 Task: Add a condition where "Channel Is X Corp direct message" in pending tickets.
Action: Mouse moved to (97, 365)
Screenshot: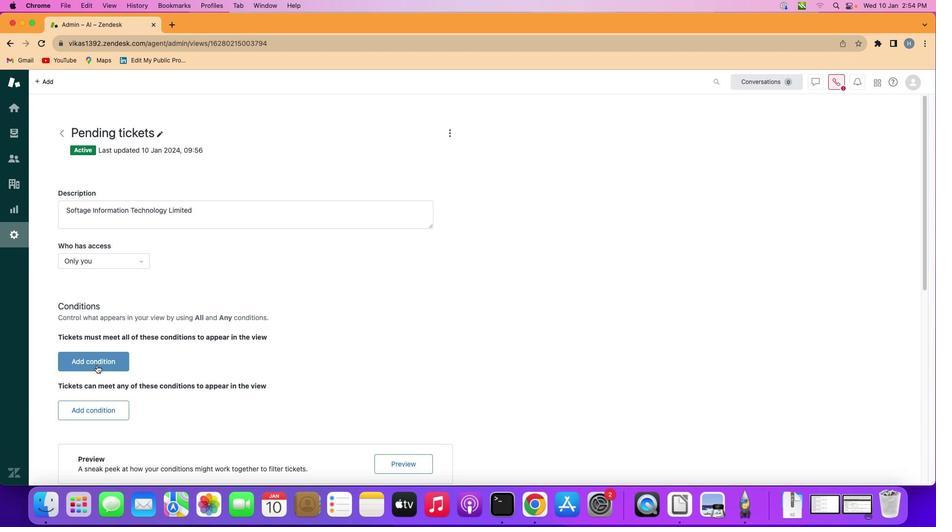 
Action: Mouse pressed left at (97, 365)
Screenshot: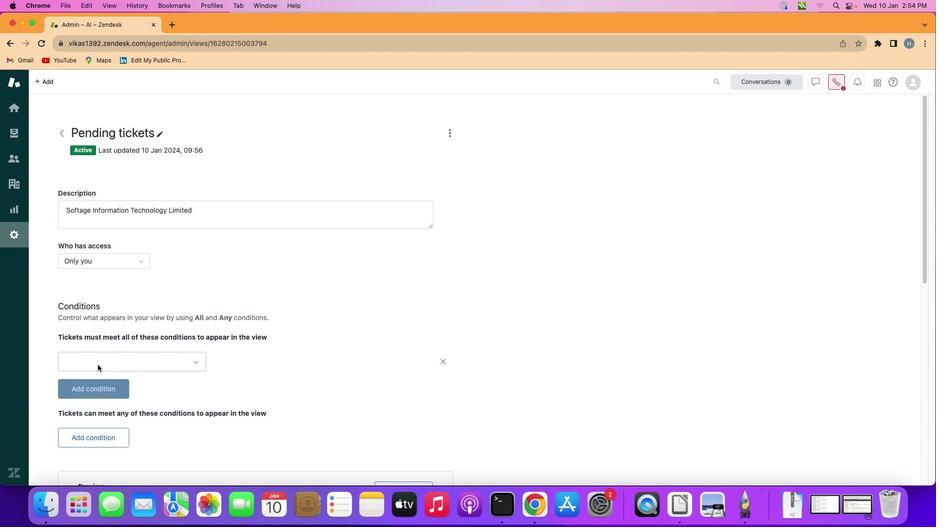 
Action: Mouse moved to (133, 358)
Screenshot: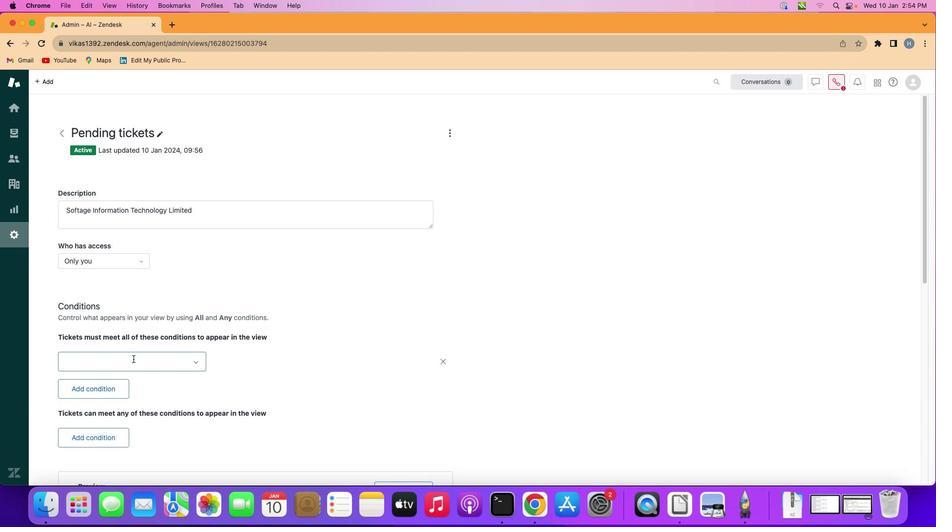 
Action: Mouse pressed left at (133, 358)
Screenshot: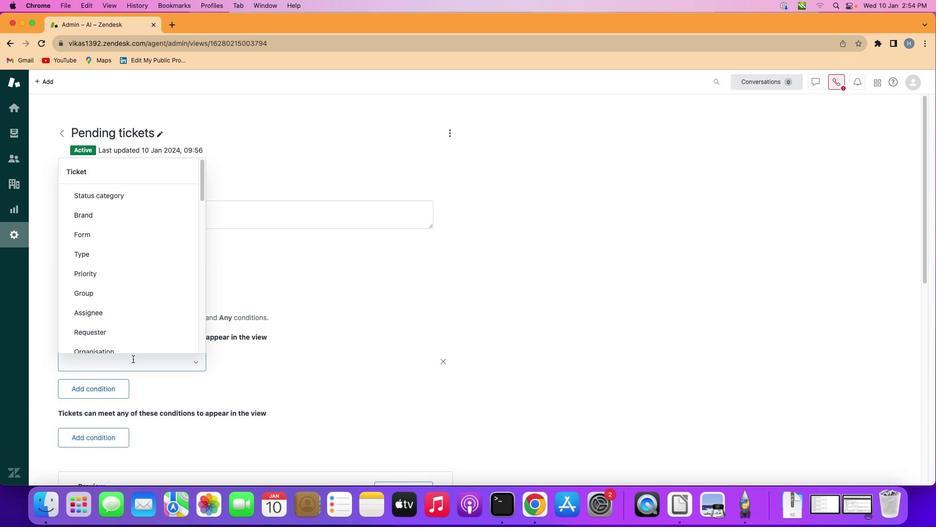 
Action: Mouse moved to (141, 263)
Screenshot: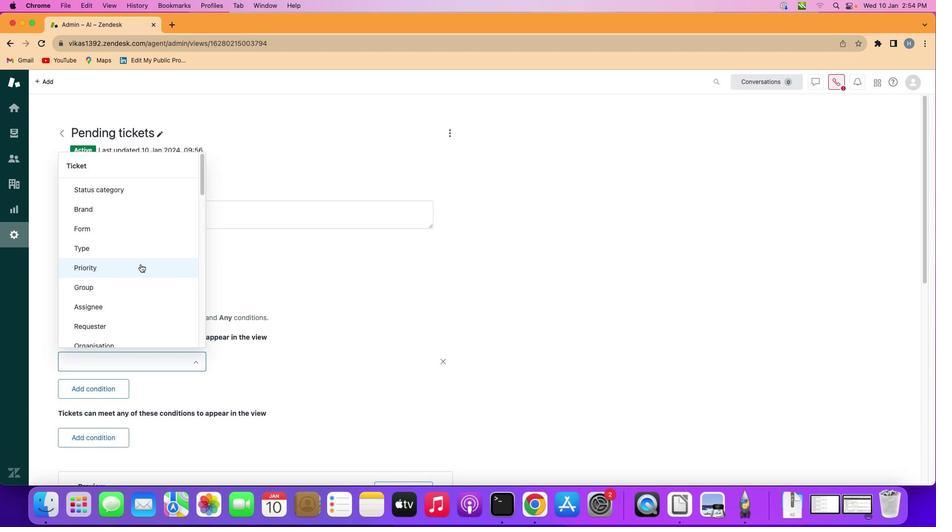 
Action: Mouse scrolled (141, 263) with delta (0, 0)
Screenshot: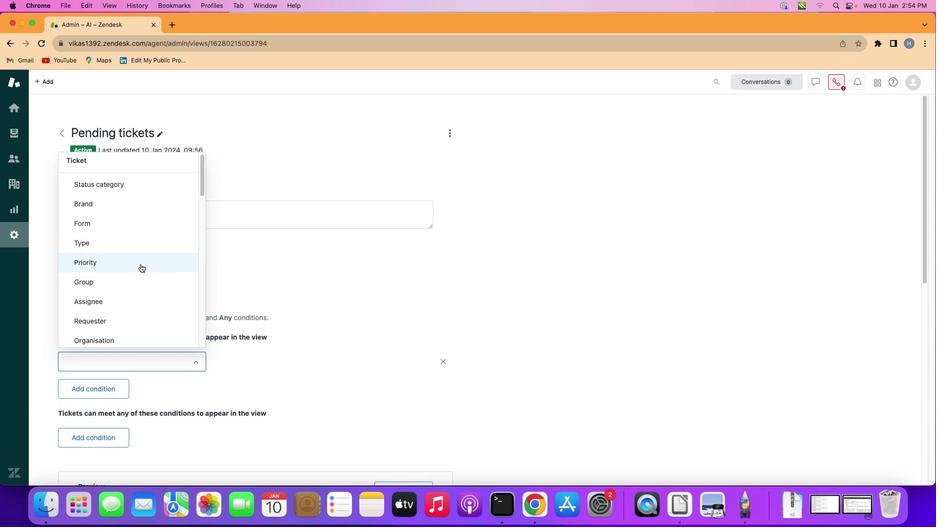 
Action: Mouse scrolled (141, 263) with delta (0, 0)
Screenshot: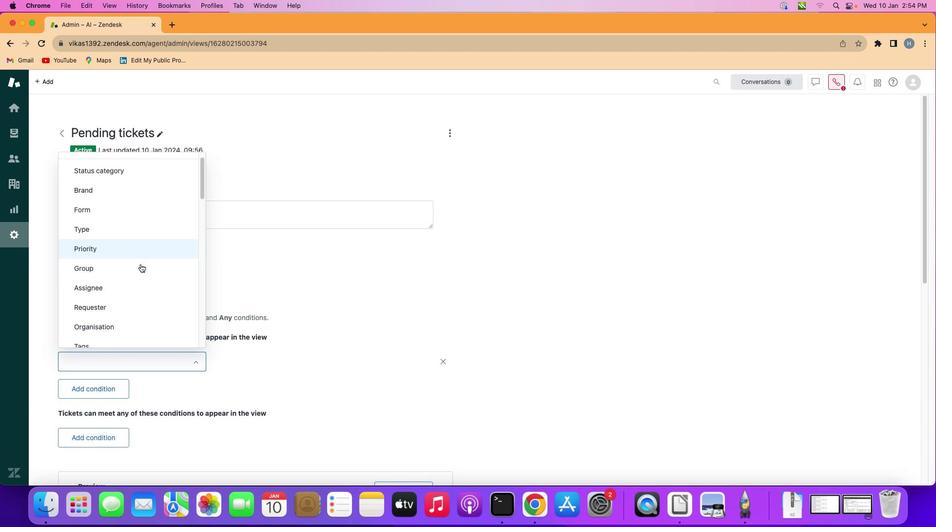 
Action: Mouse scrolled (141, 263) with delta (0, 0)
Screenshot: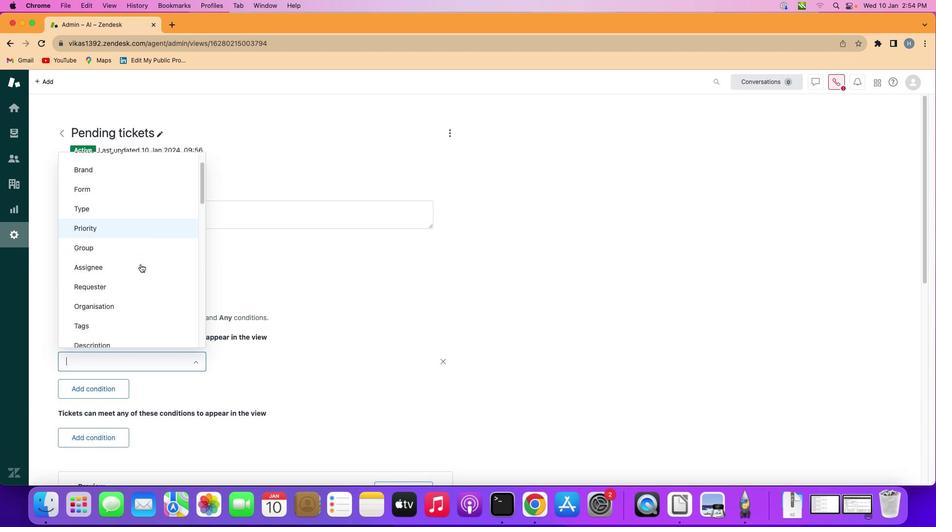 
Action: Mouse scrolled (141, 263) with delta (0, 0)
Screenshot: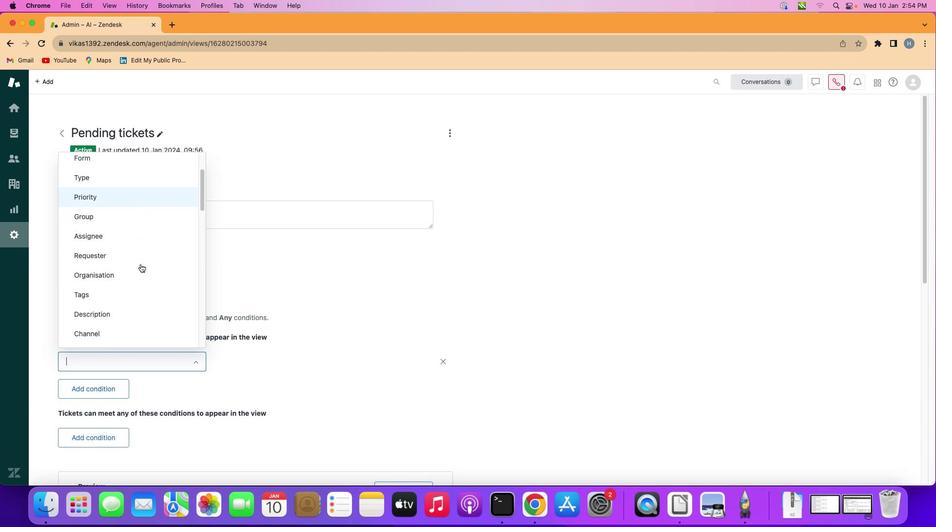 
Action: Mouse scrolled (141, 263) with delta (0, 0)
Screenshot: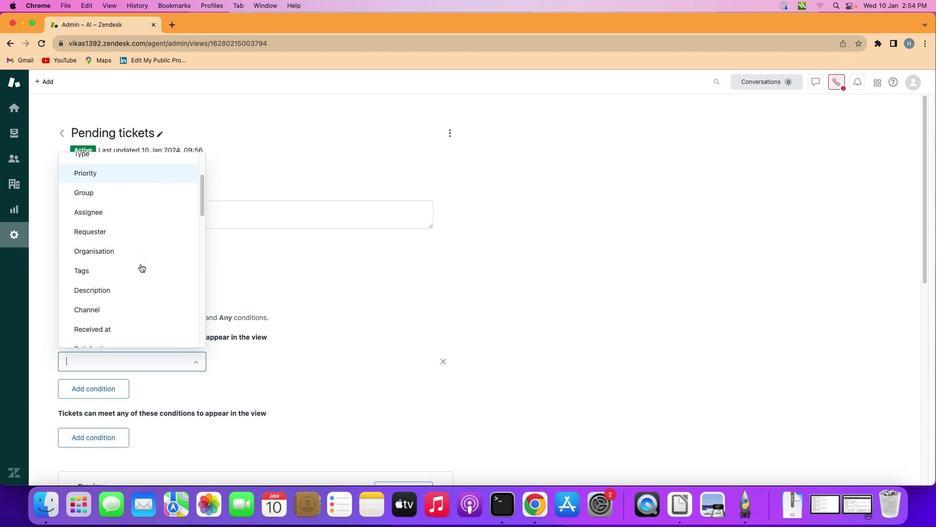 
Action: Mouse moved to (141, 263)
Screenshot: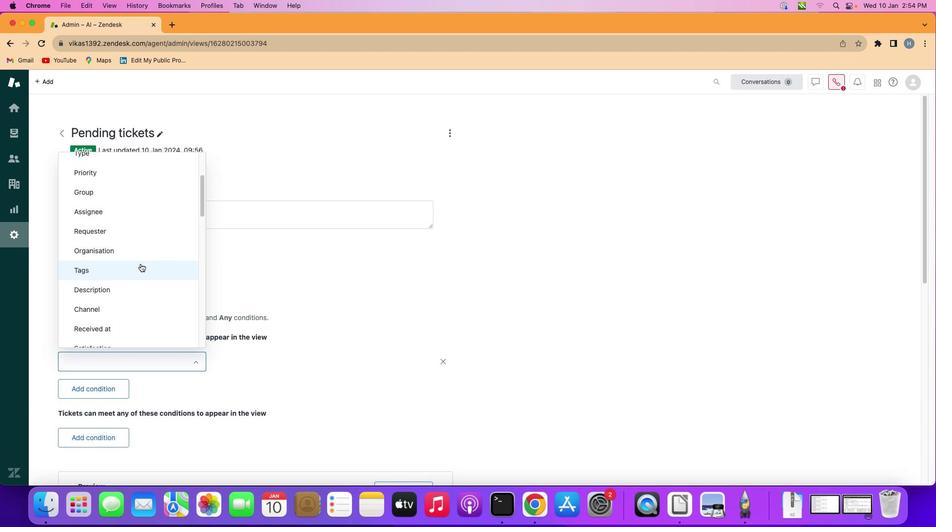 
Action: Mouse scrolled (141, 263) with delta (0, 0)
Screenshot: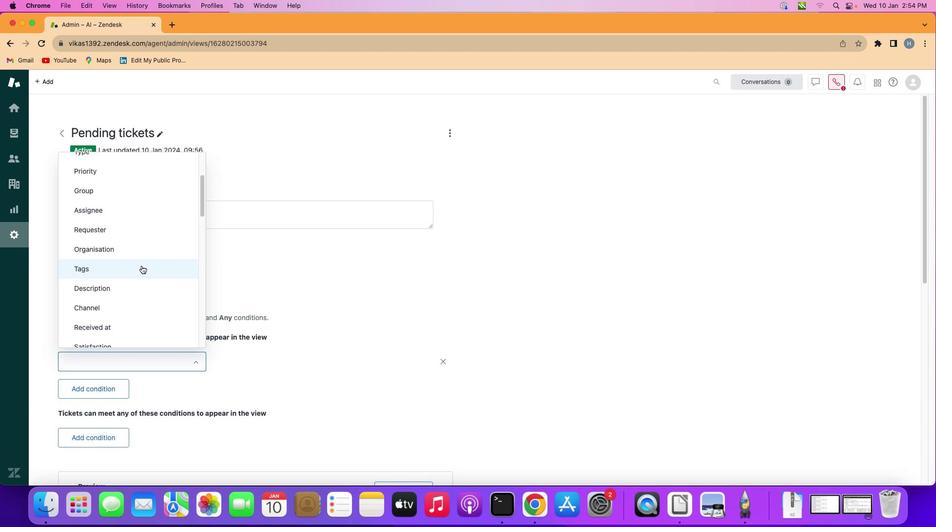 
Action: Mouse scrolled (141, 263) with delta (0, 0)
Screenshot: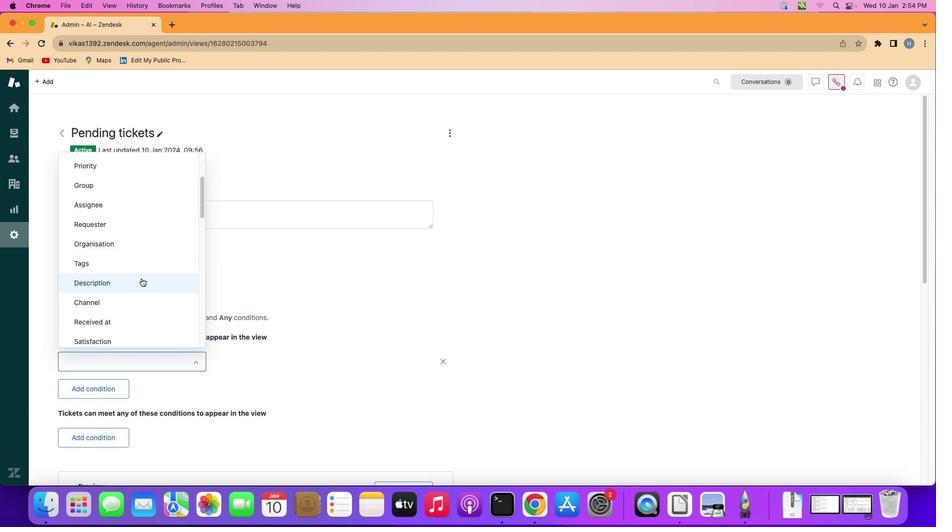 
Action: Mouse moved to (128, 299)
Screenshot: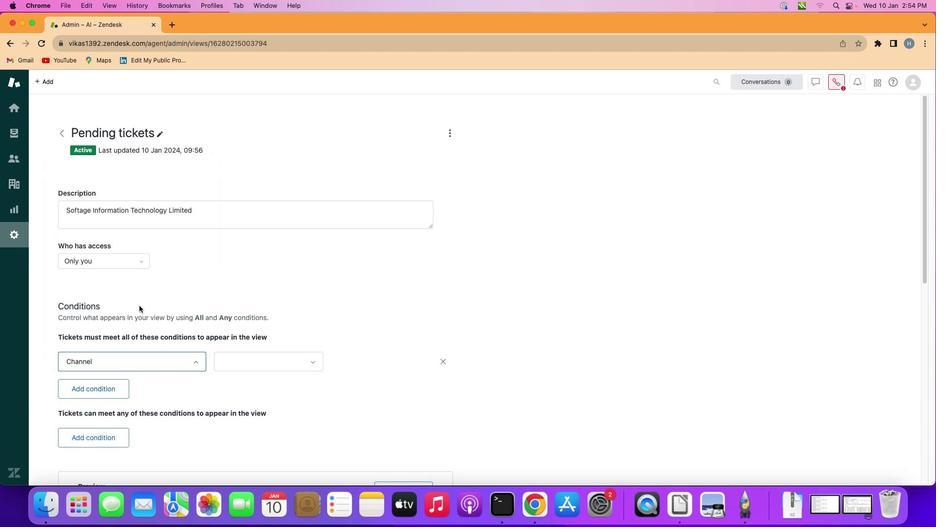 
Action: Mouse pressed left at (128, 299)
Screenshot: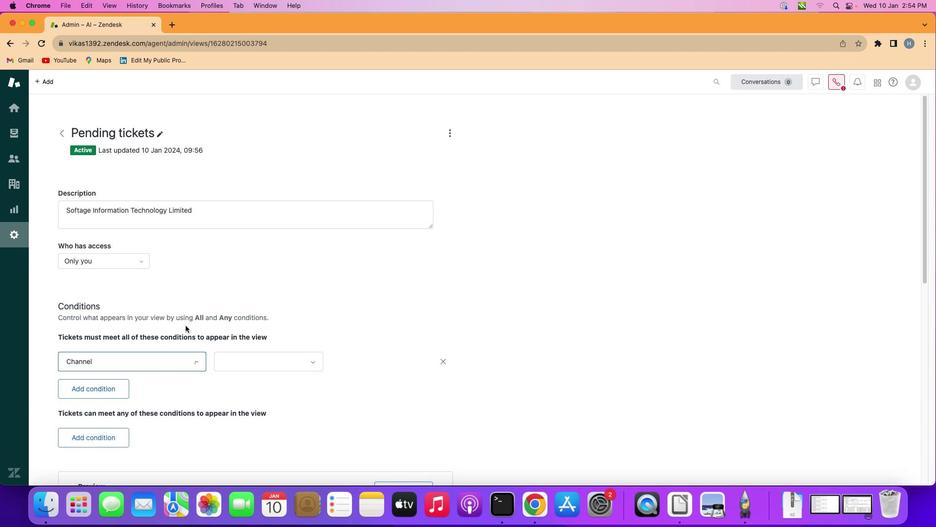 
Action: Mouse moved to (265, 354)
Screenshot: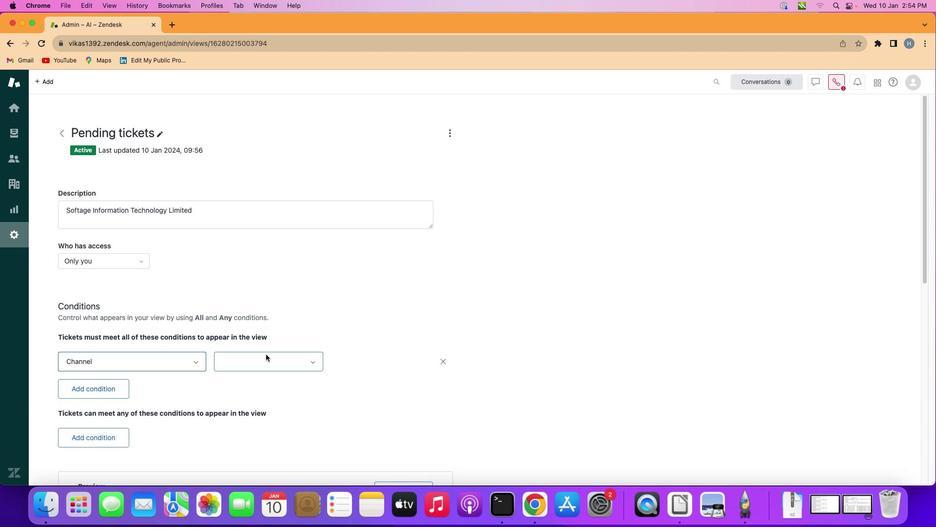 
Action: Mouse pressed left at (265, 354)
Screenshot: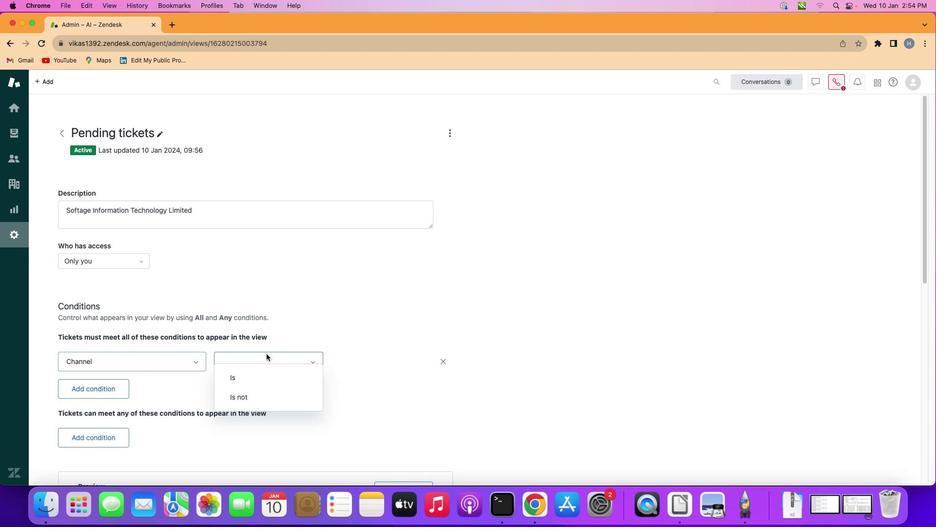 
Action: Mouse moved to (260, 382)
Screenshot: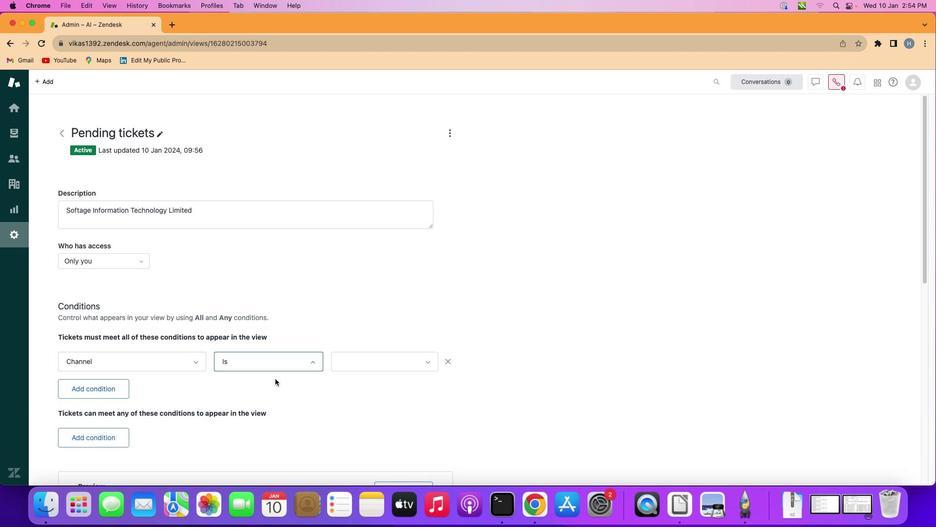 
Action: Mouse pressed left at (260, 382)
Screenshot: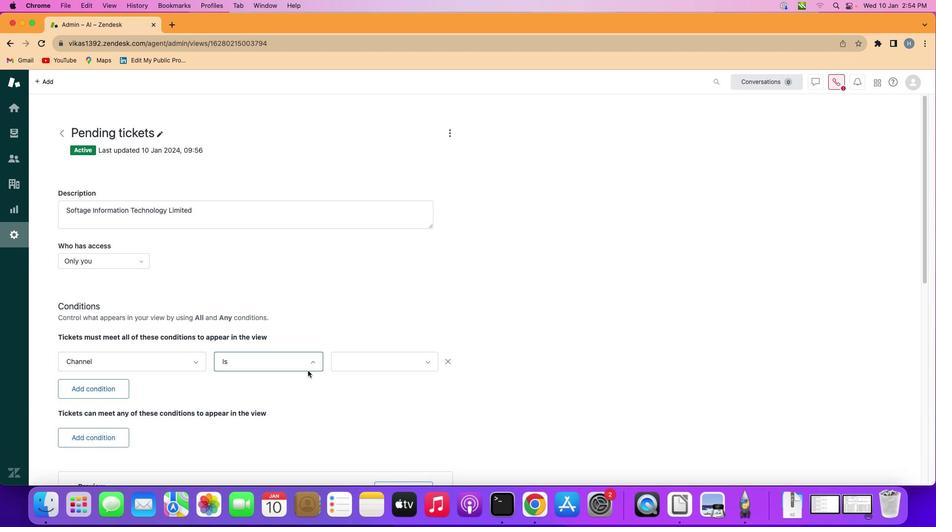 
Action: Mouse moved to (383, 352)
Screenshot: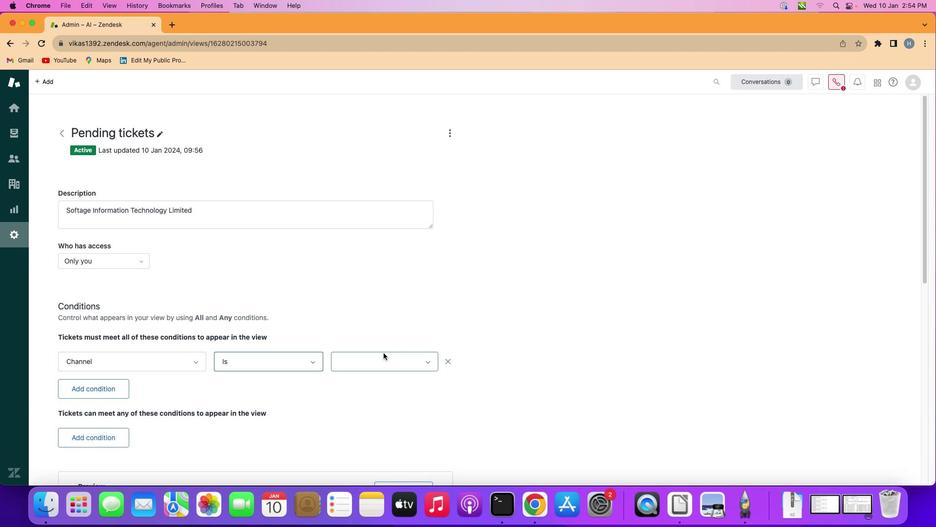 
Action: Mouse pressed left at (383, 352)
Screenshot: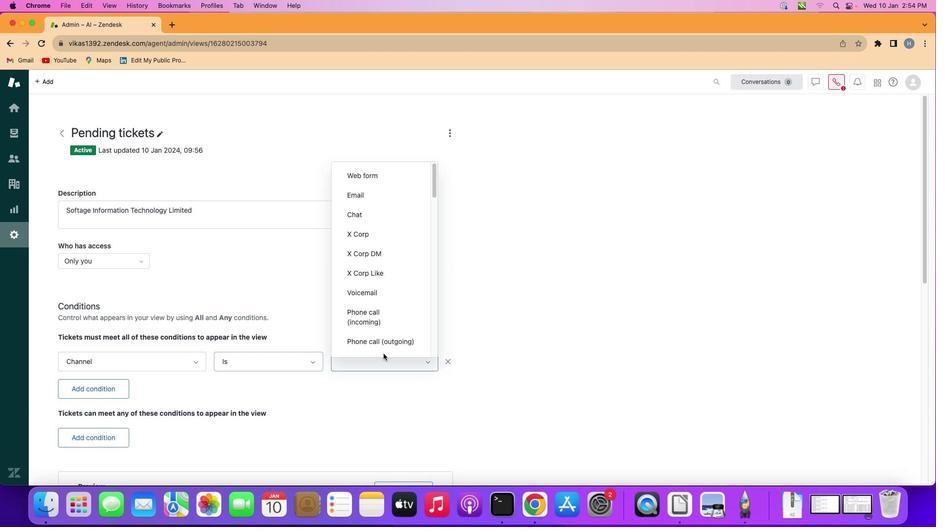 
Action: Mouse moved to (379, 239)
Screenshot: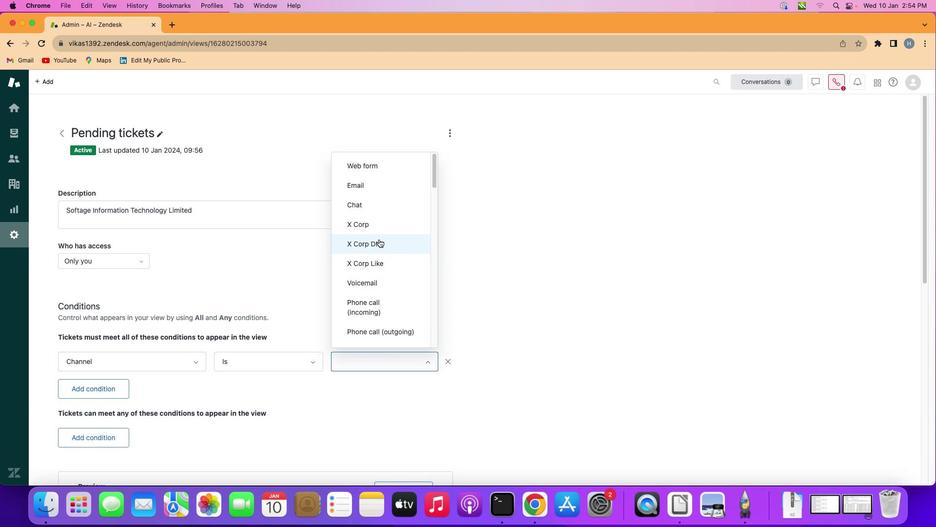 
Action: Mouse scrolled (379, 239) with delta (0, 0)
Screenshot: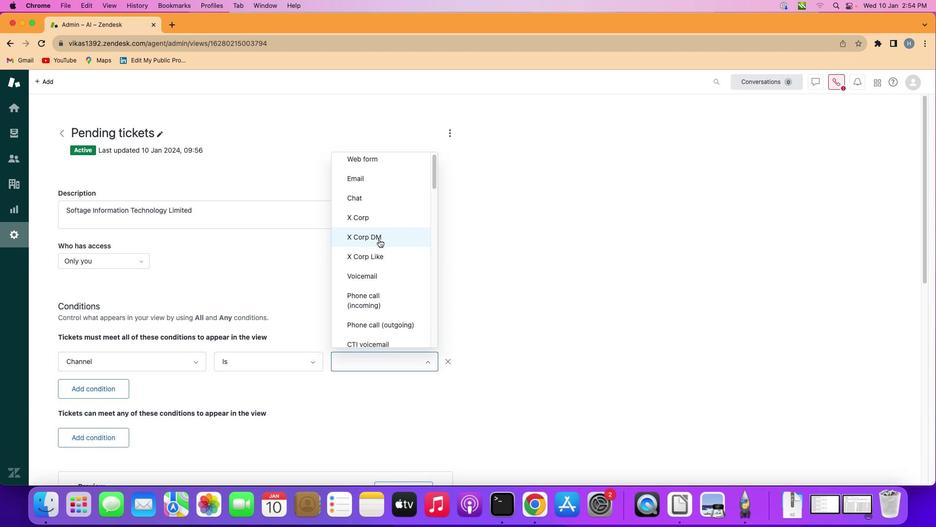 
Action: Mouse scrolled (379, 239) with delta (0, 0)
Screenshot: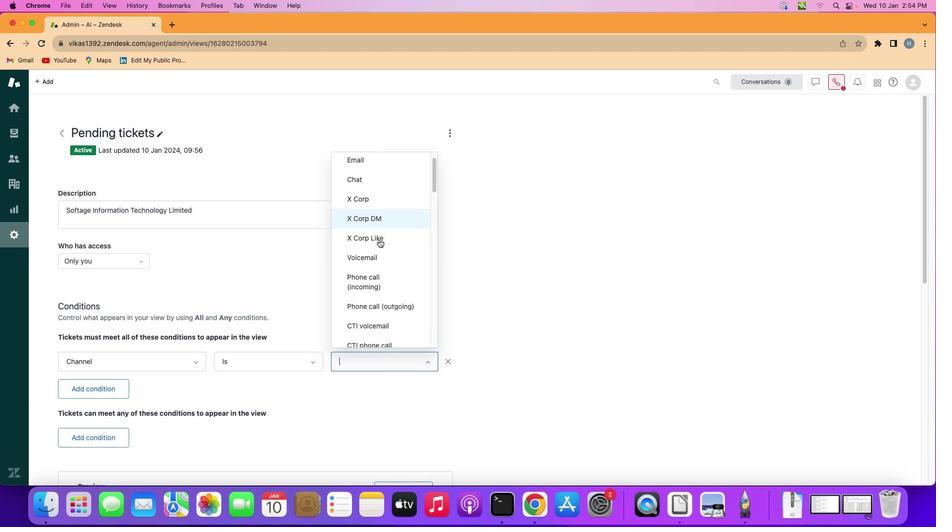 
Action: Mouse scrolled (379, 239) with delta (0, 0)
Screenshot: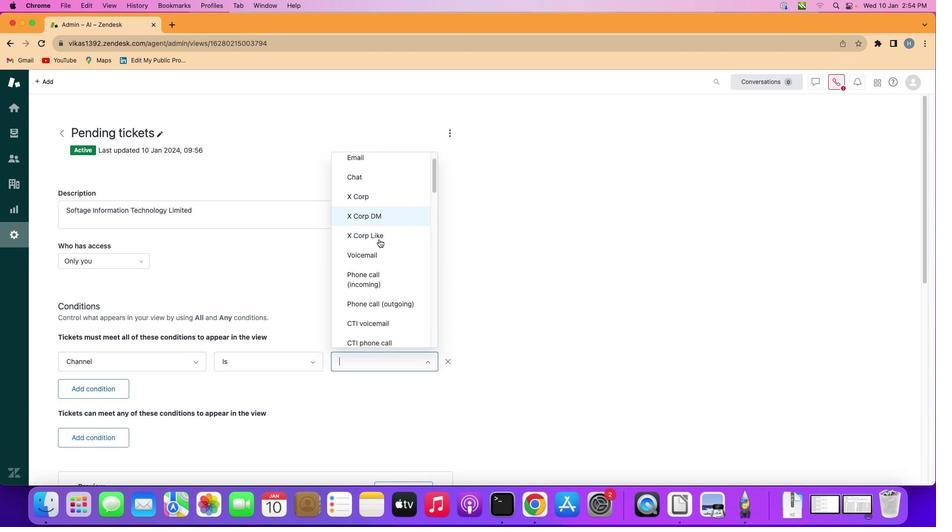 
Action: Mouse scrolled (379, 239) with delta (0, 0)
Screenshot: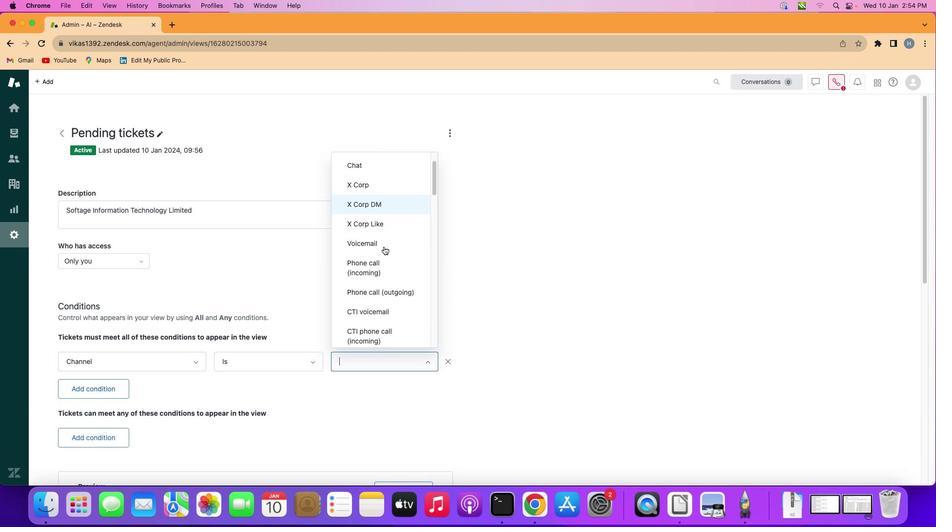 
Action: Mouse scrolled (379, 239) with delta (0, 0)
Screenshot: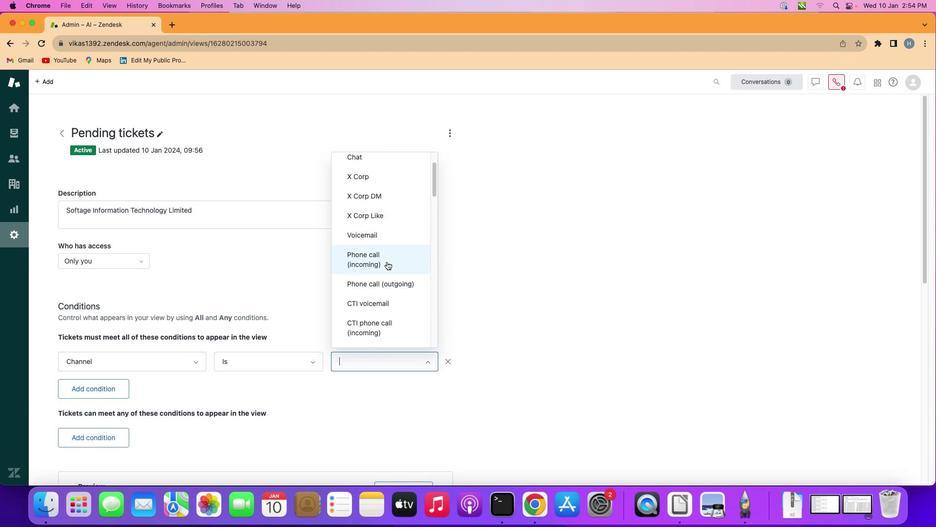 
Action: Mouse moved to (387, 264)
Screenshot: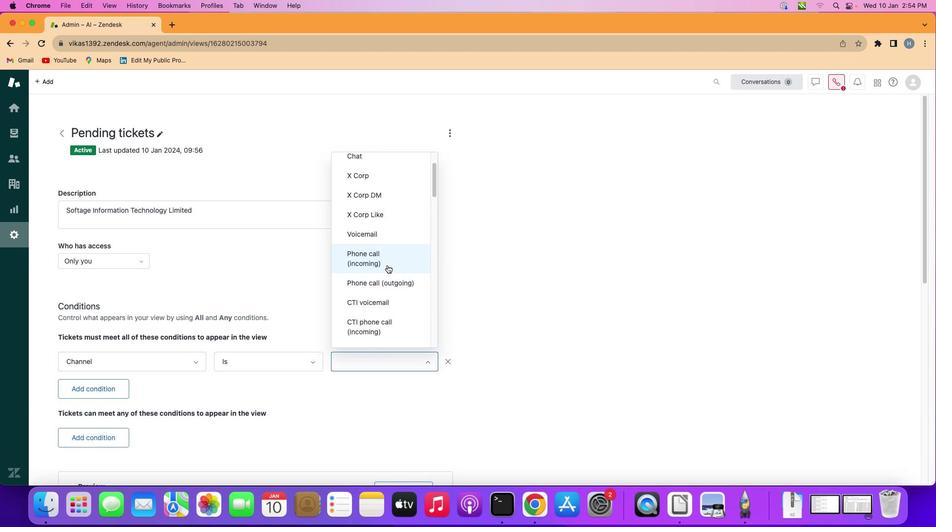 
Action: Mouse scrolled (387, 264) with delta (0, 0)
Screenshot: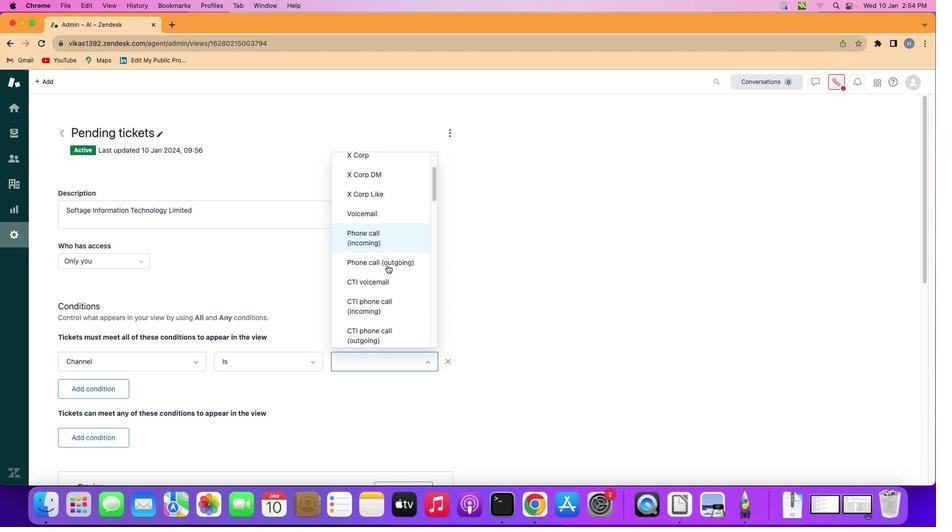 
Action: Mouse scrolled (387, 264) with delta (0, 0)
Screenshot: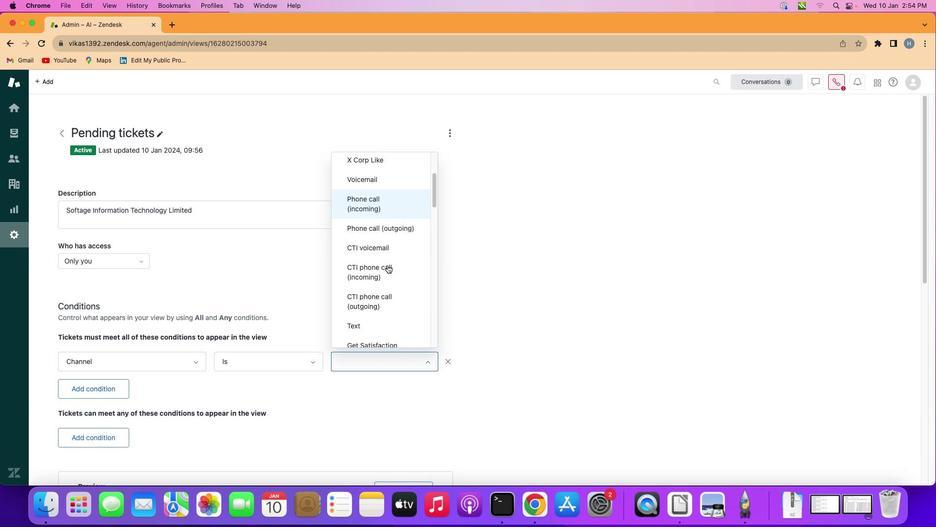
Action: Mouse scrolled (387, 264) with delta (0, 0)
Screenshot: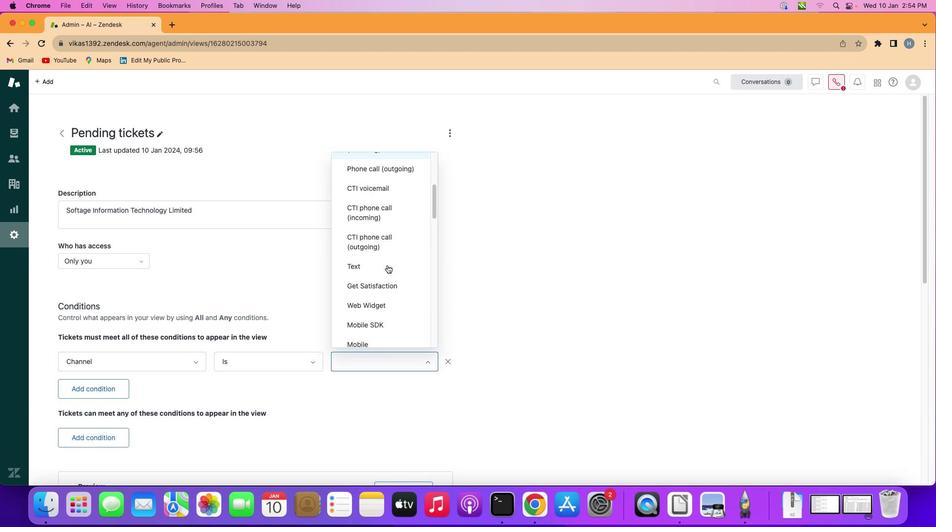 
Action: Mouse scrolled (387, 264) with delta (0, -1)
Screenshot: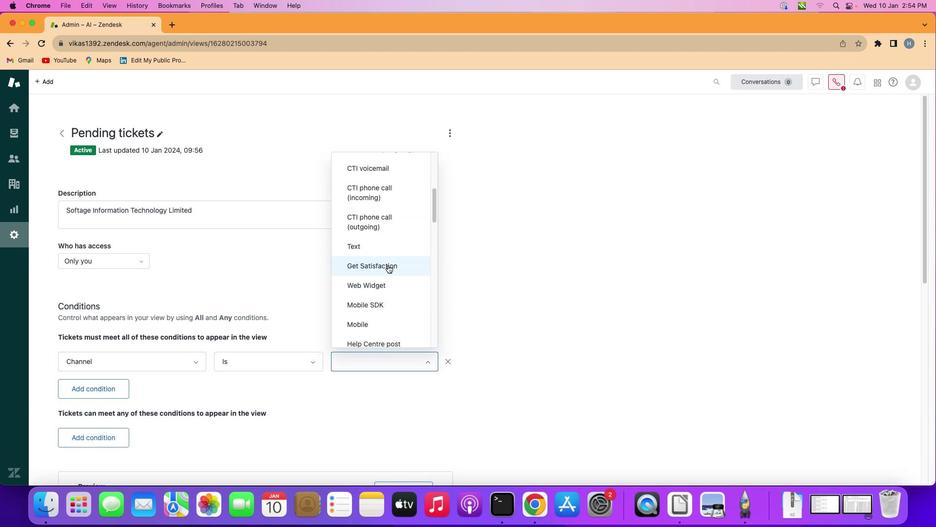 
Action: Mouse scrolled (387, 264) with delta (0, 0)
Screenshot: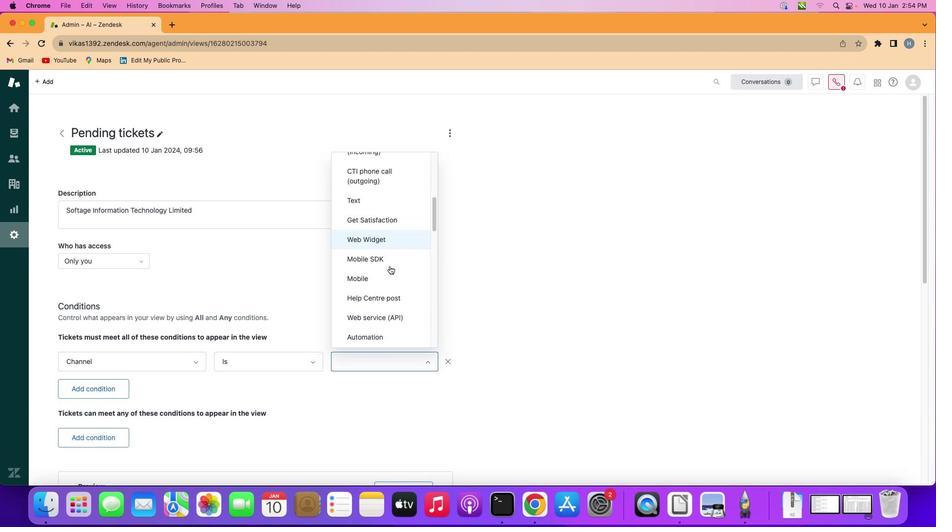 
Action: Mouse moved to (391, 268)
Screenshot: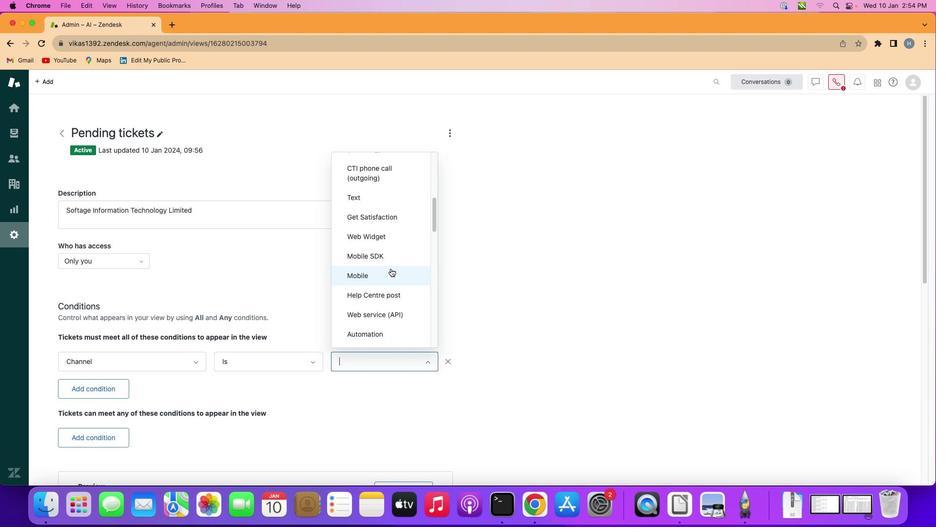 
Action: Mouse scrolled (391, 268) with delta (0, 0)
Screenshot: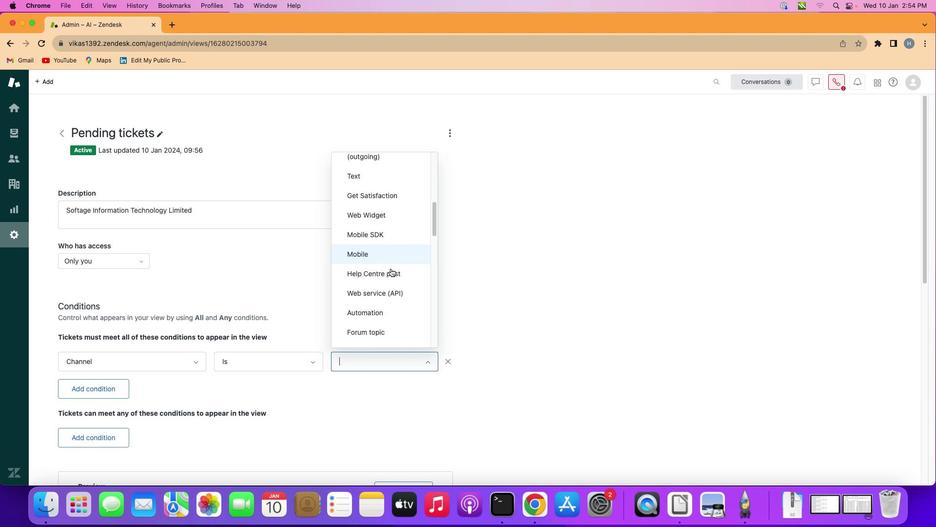 
Action: Mouse scrolled (391, 268) with delta (0, 0)
Screenshot: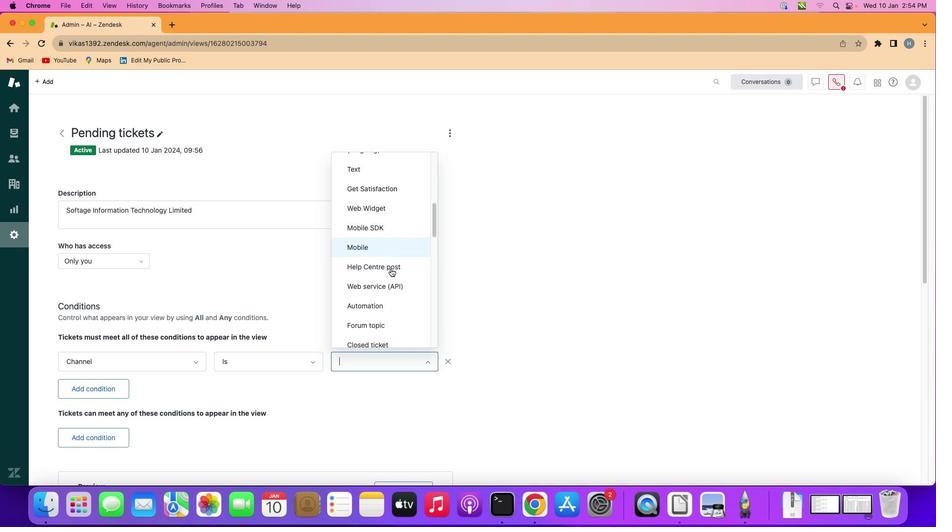
Action: Mouse scrolled (391, 268) with delta (0, 0)
Screenshot: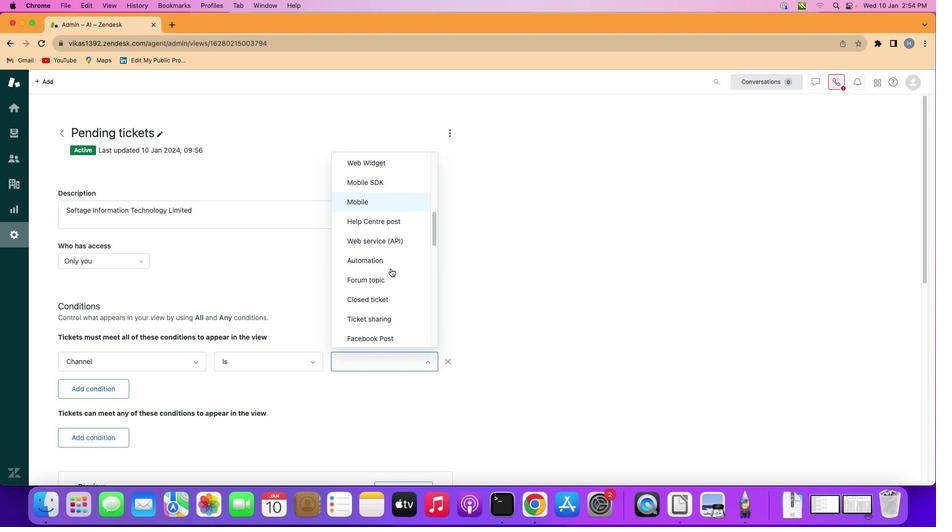 
Action: Mouse scrolled (391, 268) with delta (0, 0)
Screenshot: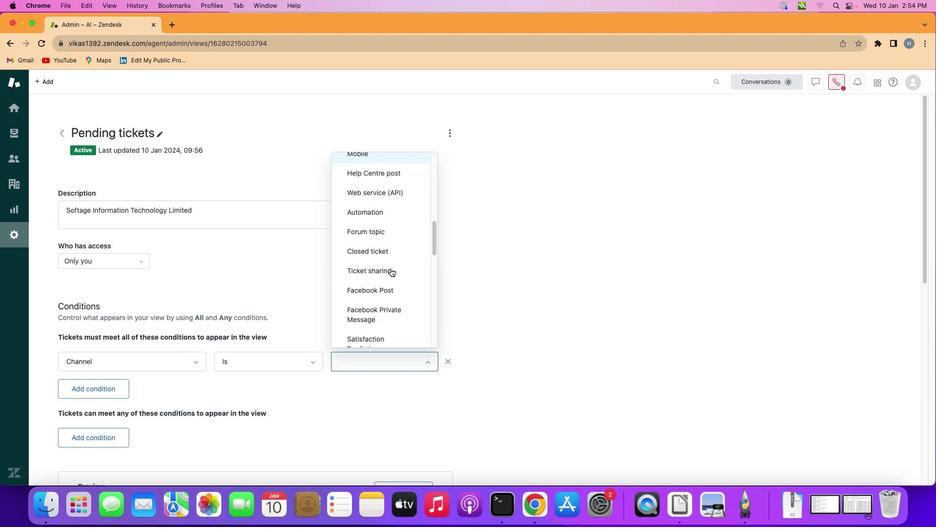 
Action: Mouse scrolled (391, 268) with delta (0, 0)
Screenshot: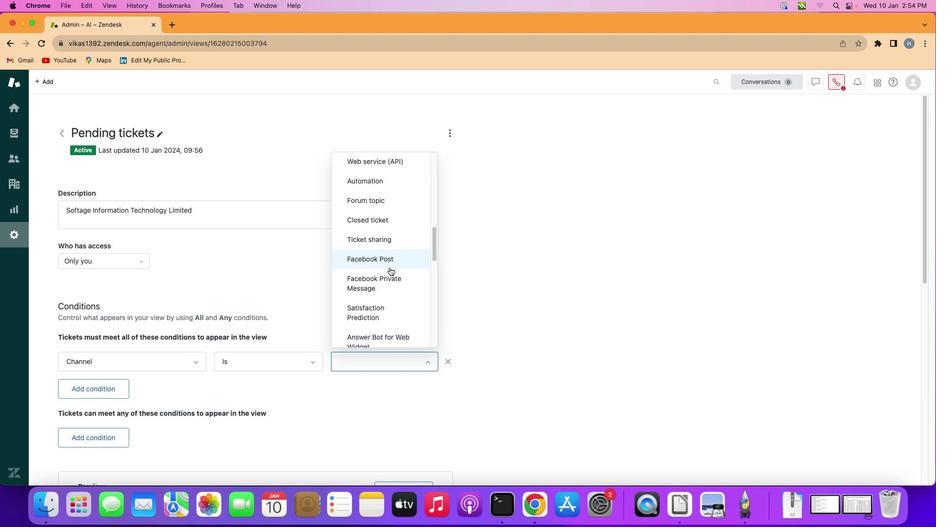 
Action: Mouse moved to (389, 267)
Screenshot: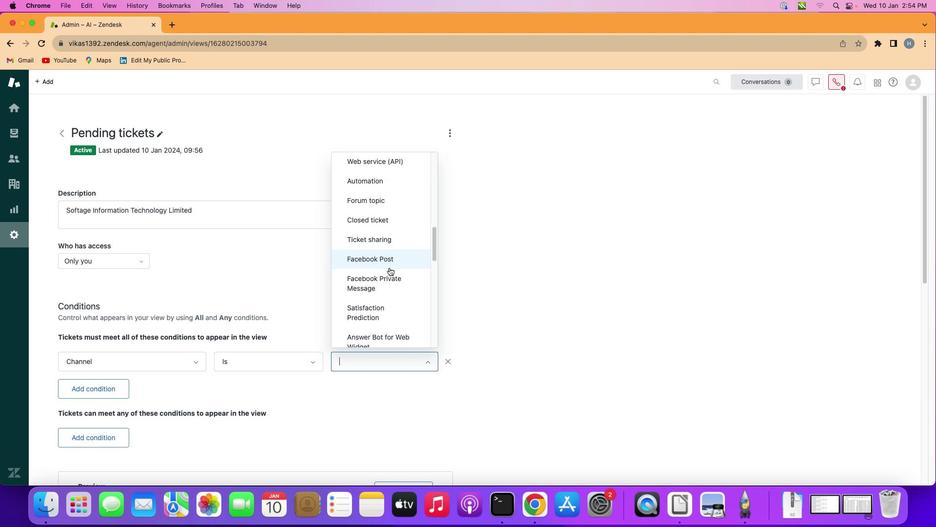 
Action: Mouse scrolled (389, 267) with delta (0, 0)
Screenshot: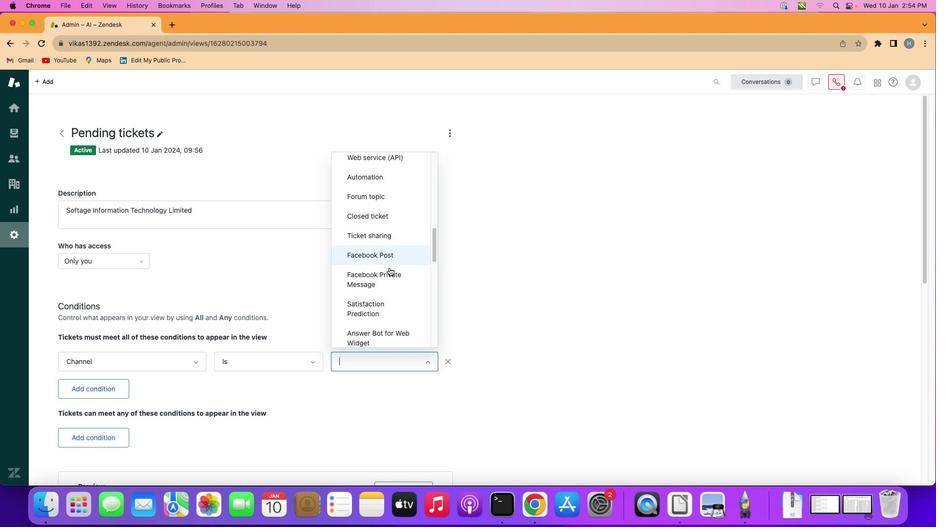 
Action: Mouse scrolled (389, 267) with delta (0, 0)
Screenshot: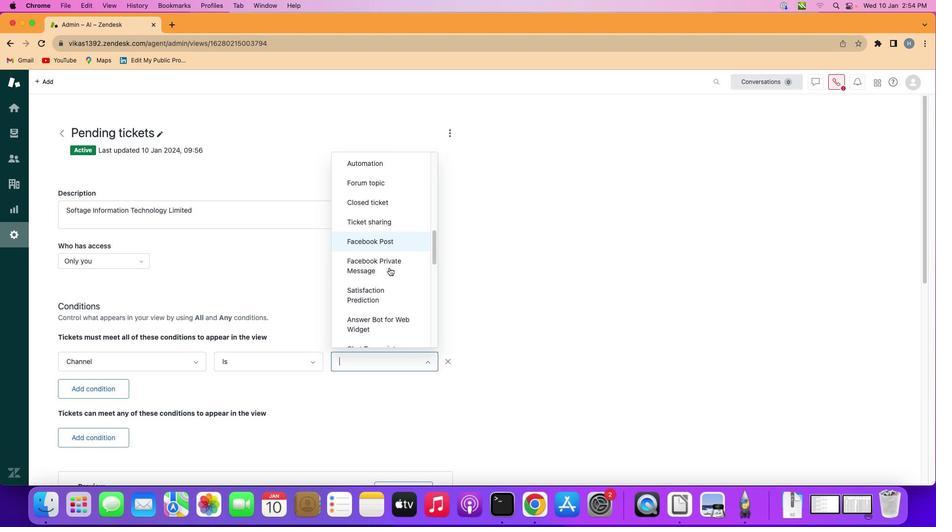 
Action: Mouse scrolled (389, 267) with delta (0, 0)
Screenshot: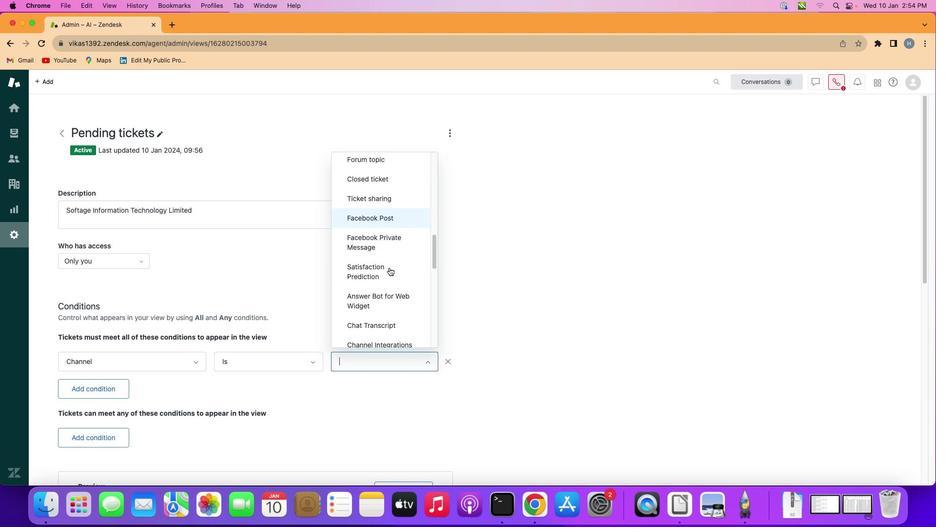 
Action: Mouse scrolled (389, 267) with delta (0, 0)
Screenshot: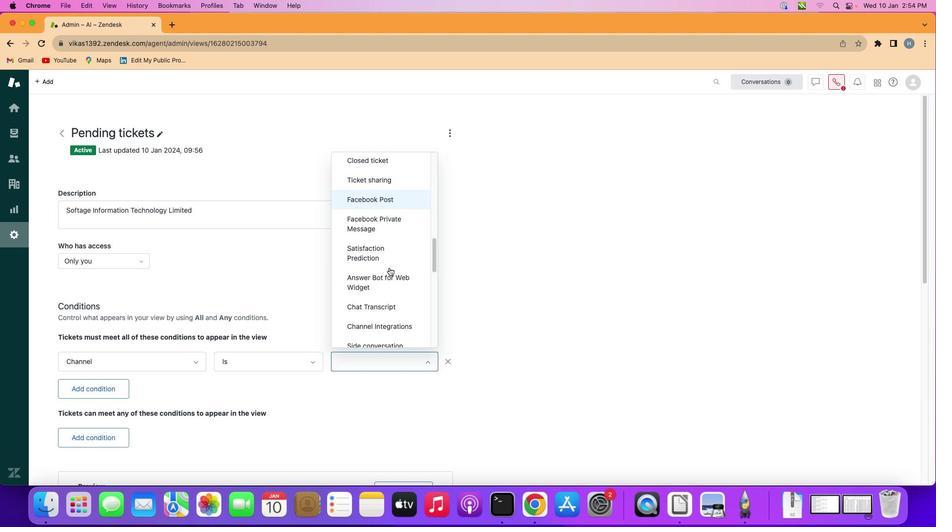 
Action: Mouse scrolled (389, 267) with delta (0, 0)
Screenshot: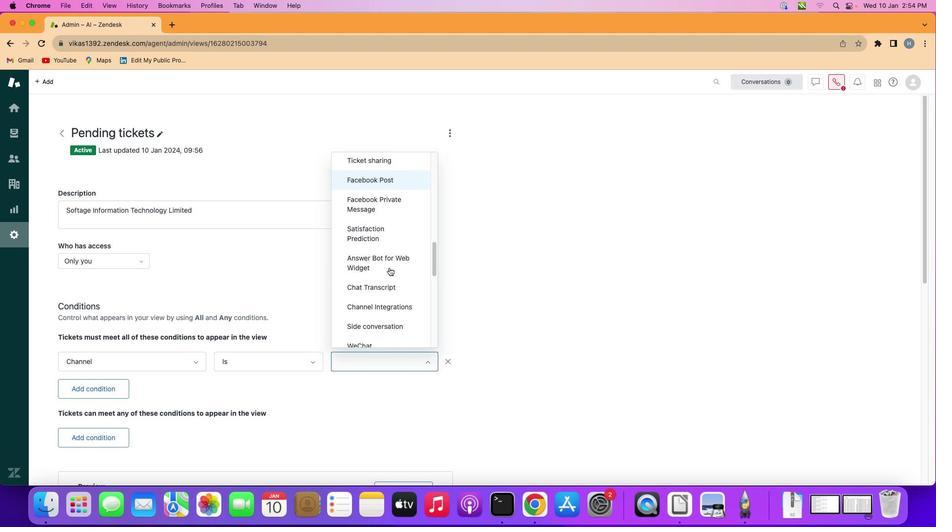 
Action: Mouse scrolled (389, 267) with delta (0, 0)
Screenshot: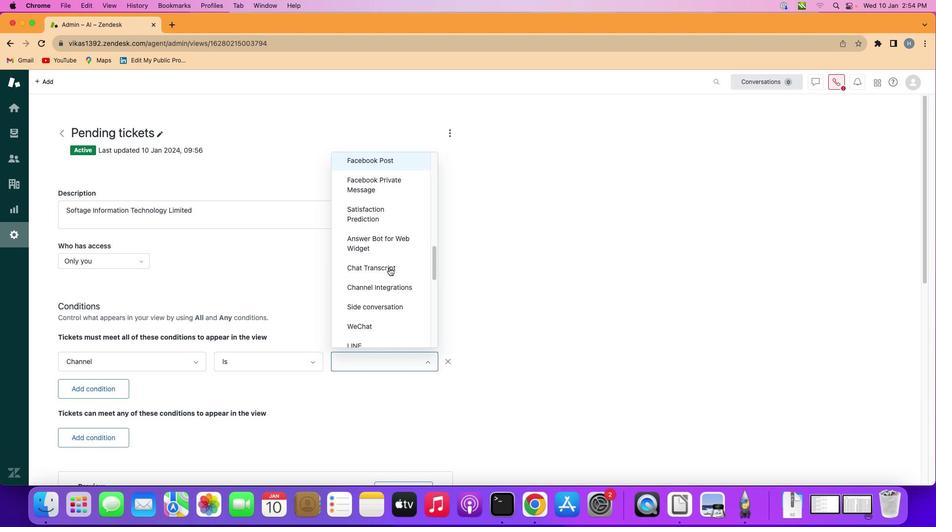 
Action: Mouse scrolled (389, 267) with delta (0, 0)
Screenshot: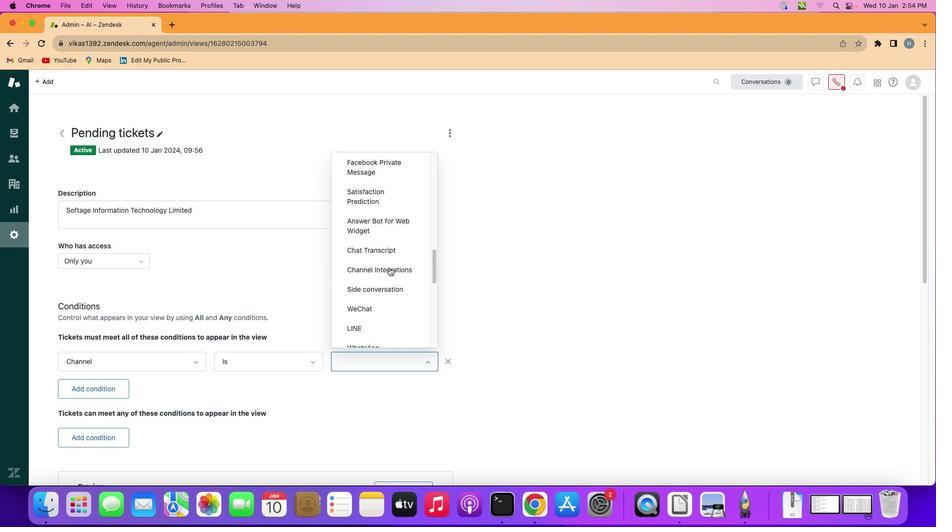 
Action: Mouse scrolled (389, 267) with delta (0, 0)
Screenshot: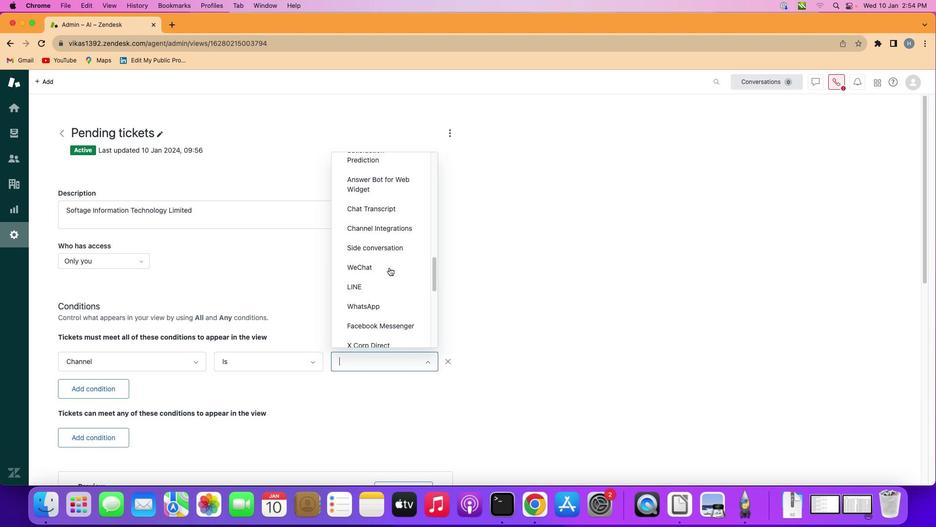 
Action: Mouse moved to (383, 280)
Screenshot: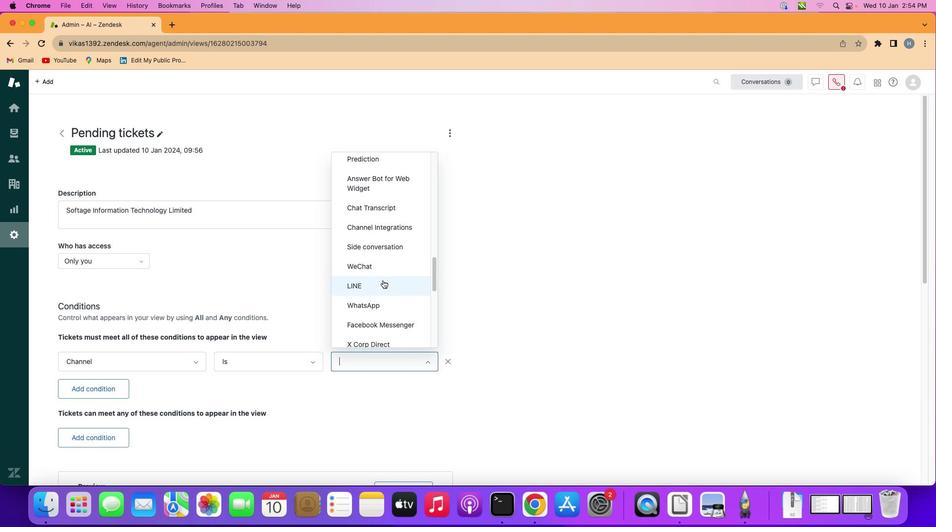 
Action: Mouse scrolled (383, 280) with delta (0, 0)
Screenshot: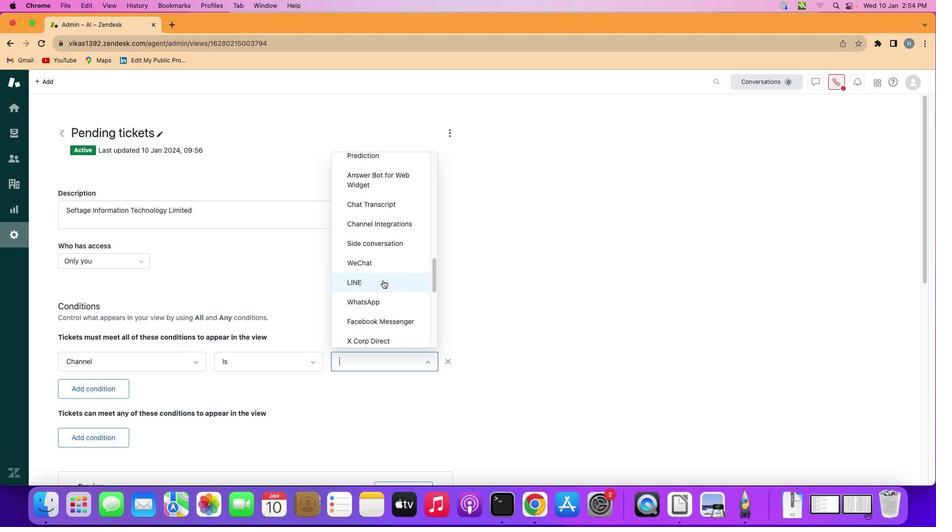 
Action: Mouse scrolled (383, 280) with delta (0, 0)
Screenshot: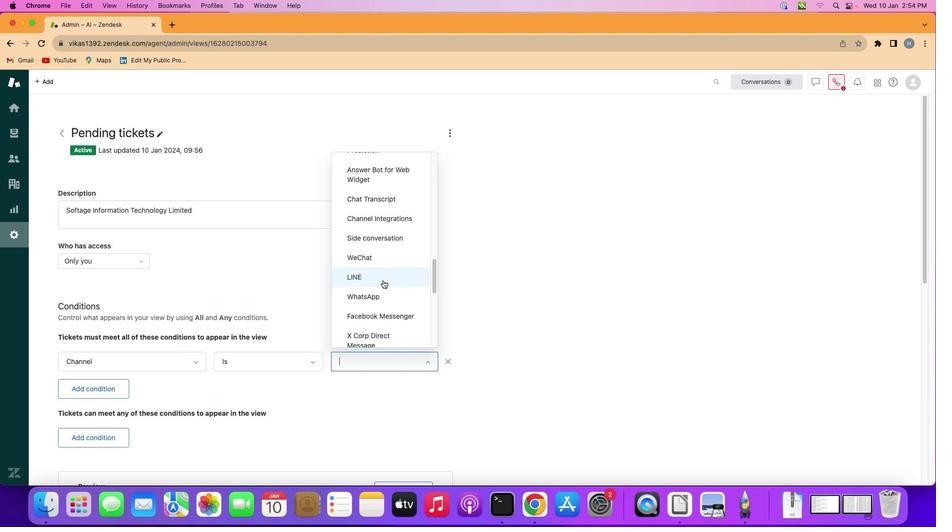
Action: Mouse scrolled (383, 280) with delta (0, 0)
Screenshot: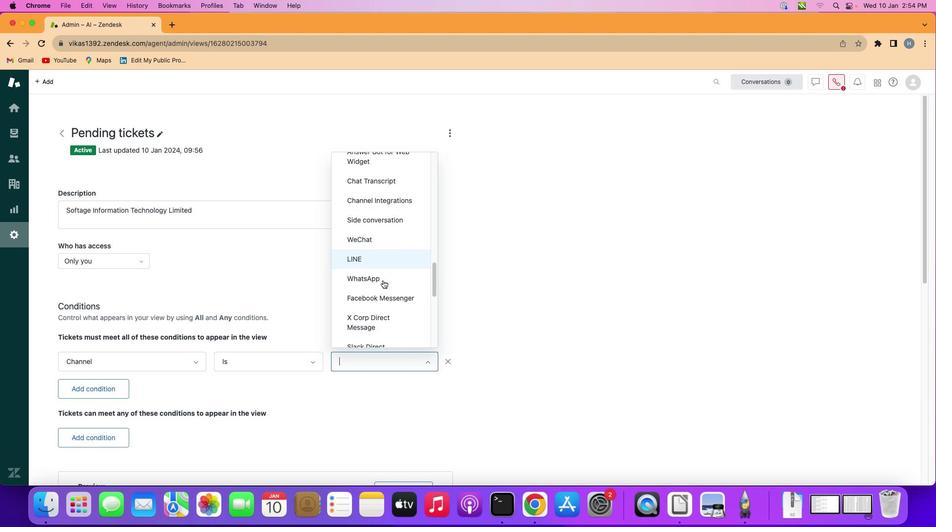 
Action: Mouse scrolled (383, 280) with delta (0, 0)
Screenshot: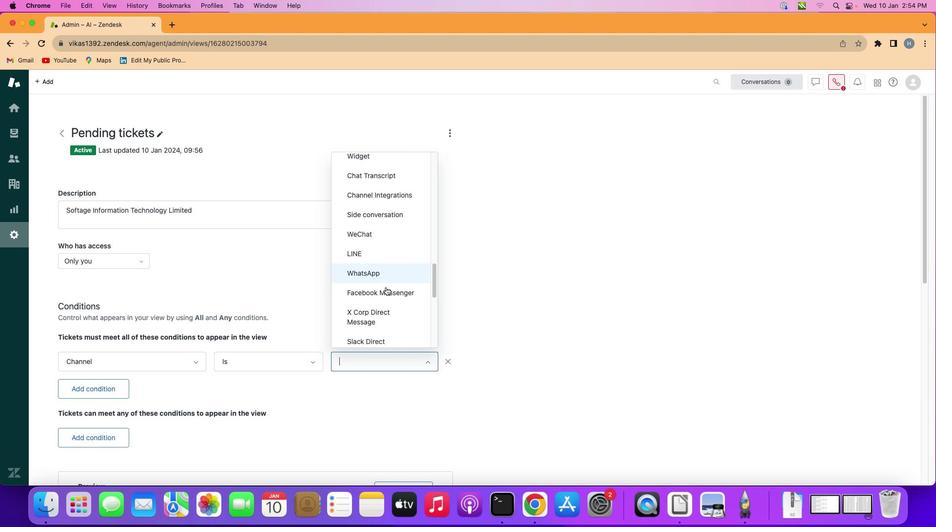 
Action: Mouse moved to (384, 306)
Screenshot: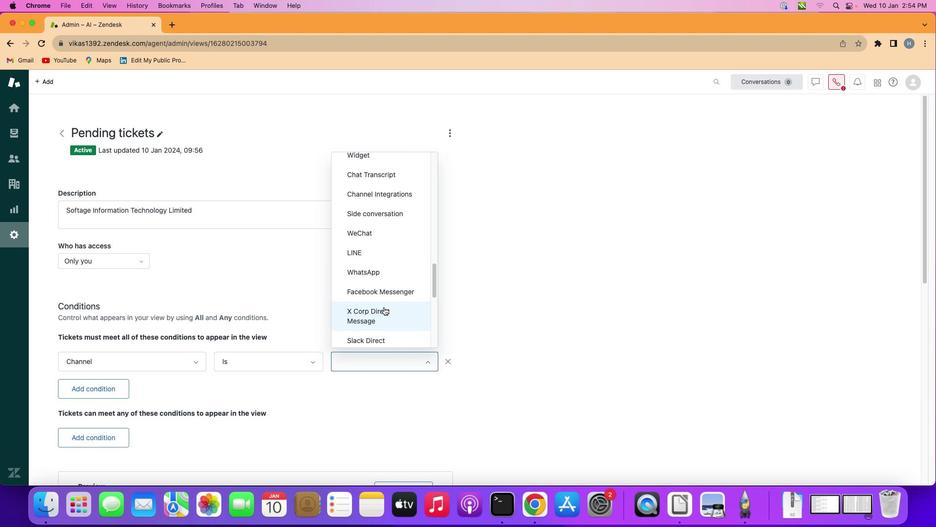 
Action: Mouse pressed left at (384, 306)
Screenshot: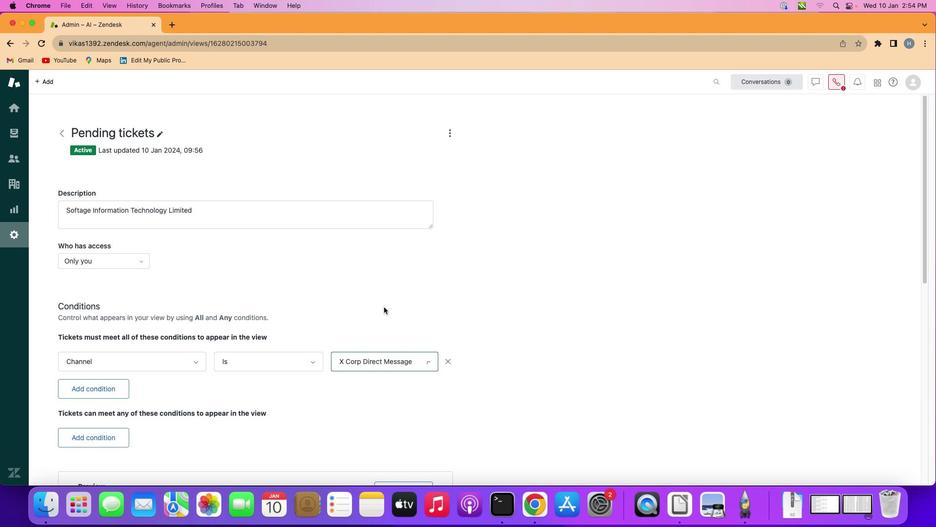 
Action: Mouse moved to (385, 290)
Screenshot: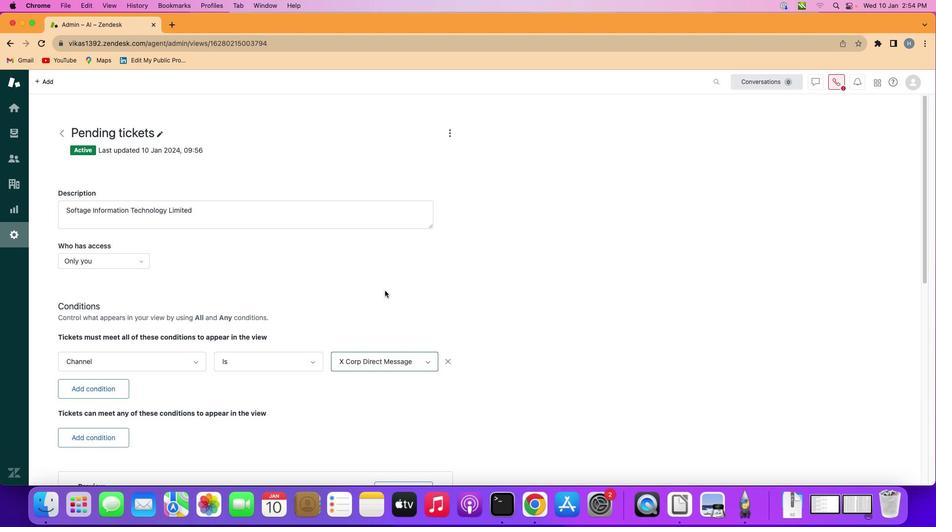 
